 Task: Use the formula "IMPORTFEED" in spreadsheet "Project portfolio".
Action: Mouse moved to (627, 96)
Screenshot: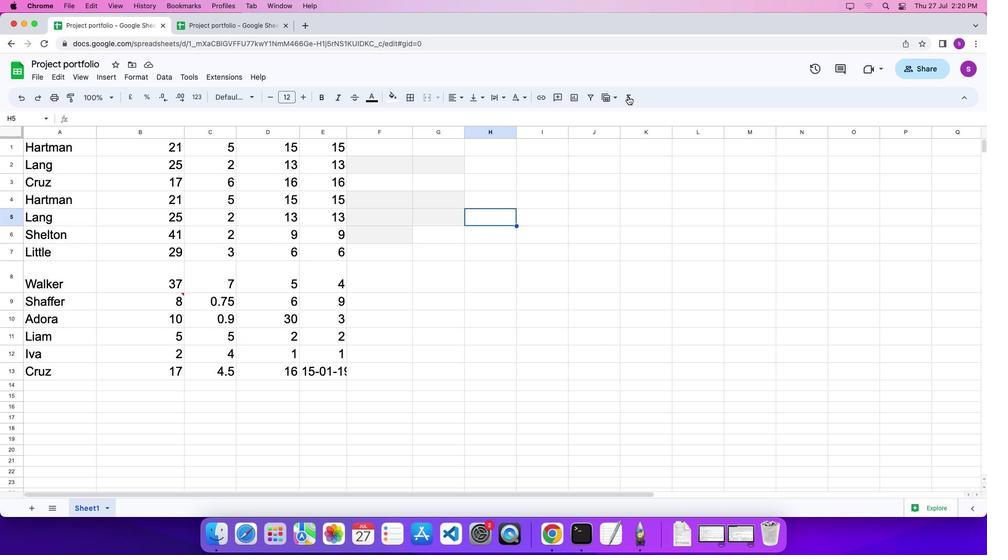 
Action: Mouse pressed left at (627, 96)
Screenshot: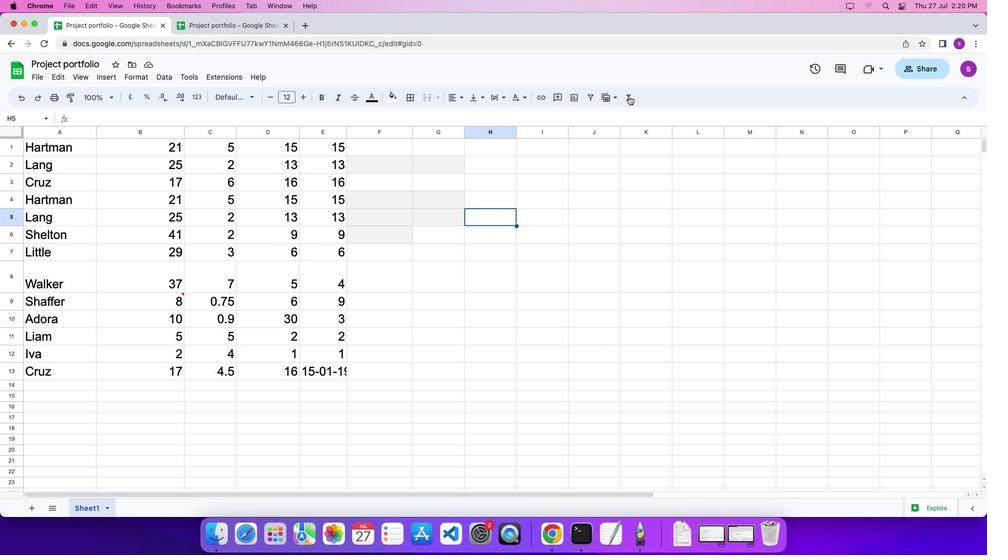 
Action: Mouse moved to (629, 96)
Screenshot: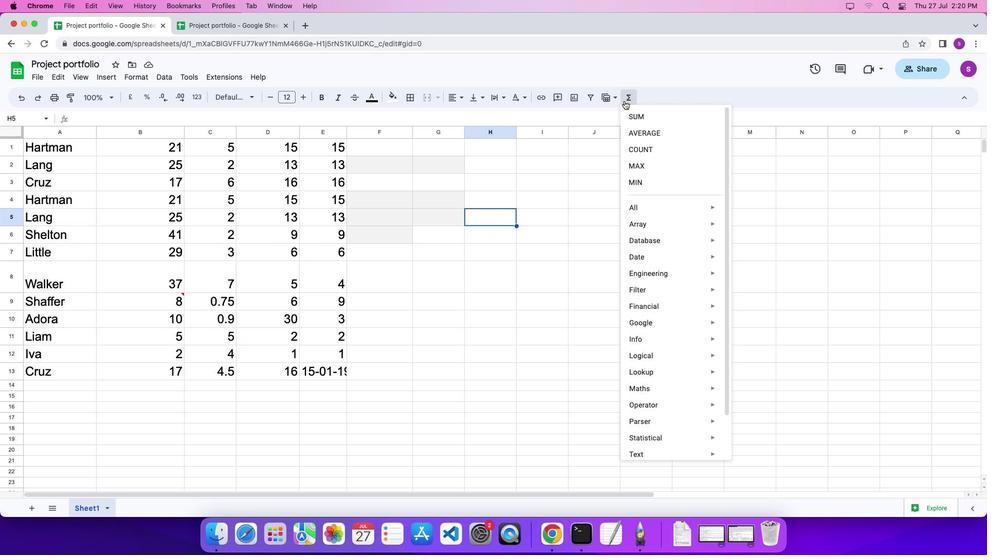 
Action: Mouse pressed left at (629, 96)
Screenshot: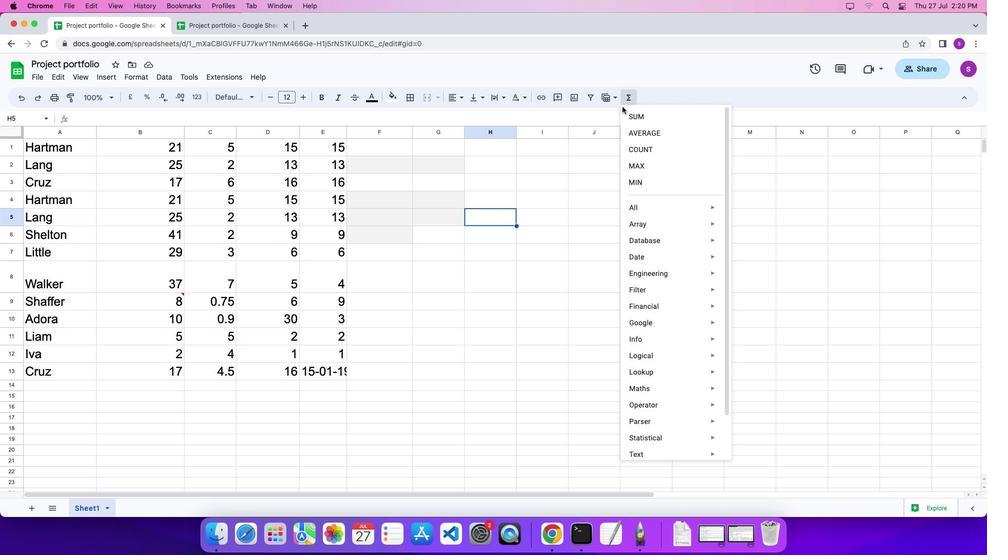 
Action: Mouse moved to (810, 442)
Screenshot: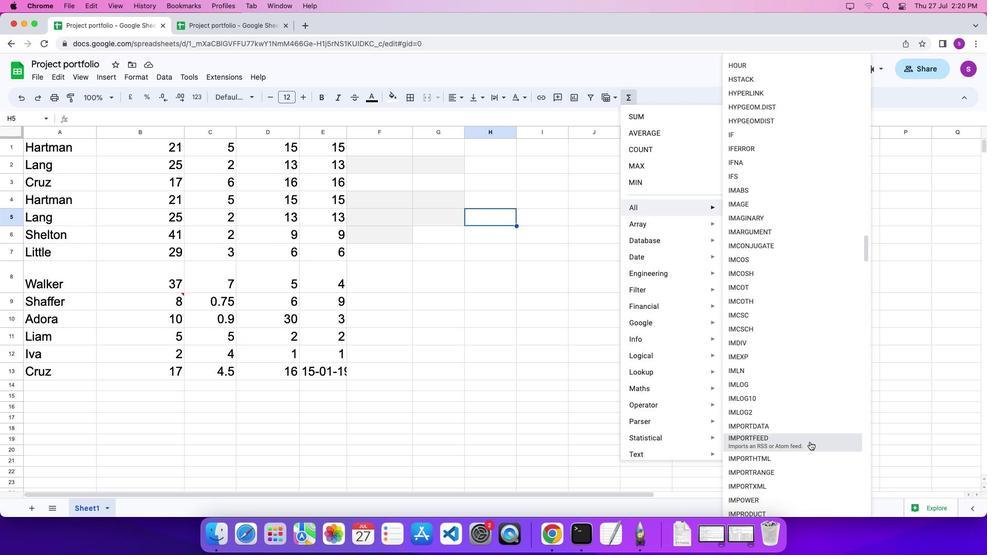 
Action: Mouse pressed left at (810, 442)
Screenshot: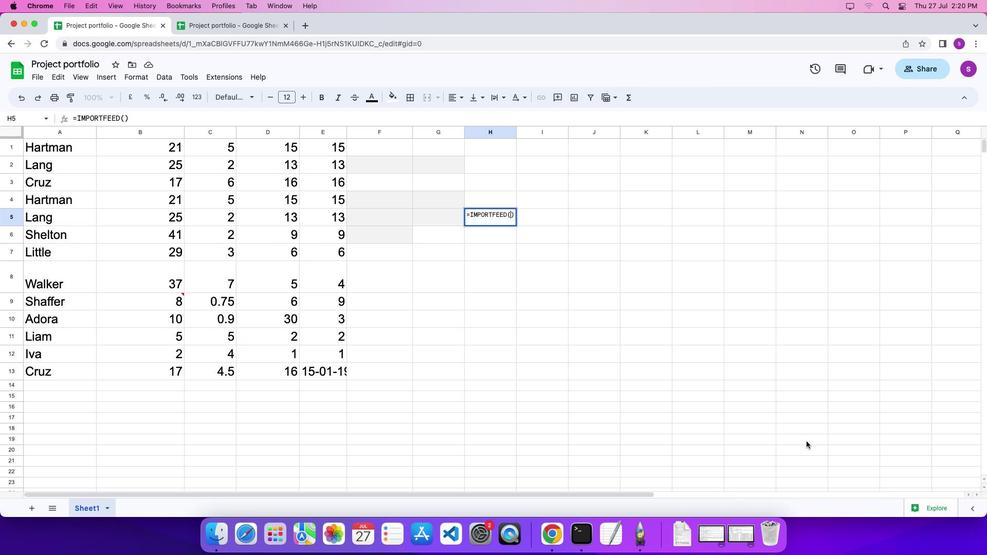 
Action: Mouse moved to (692, 390)
Screenshot: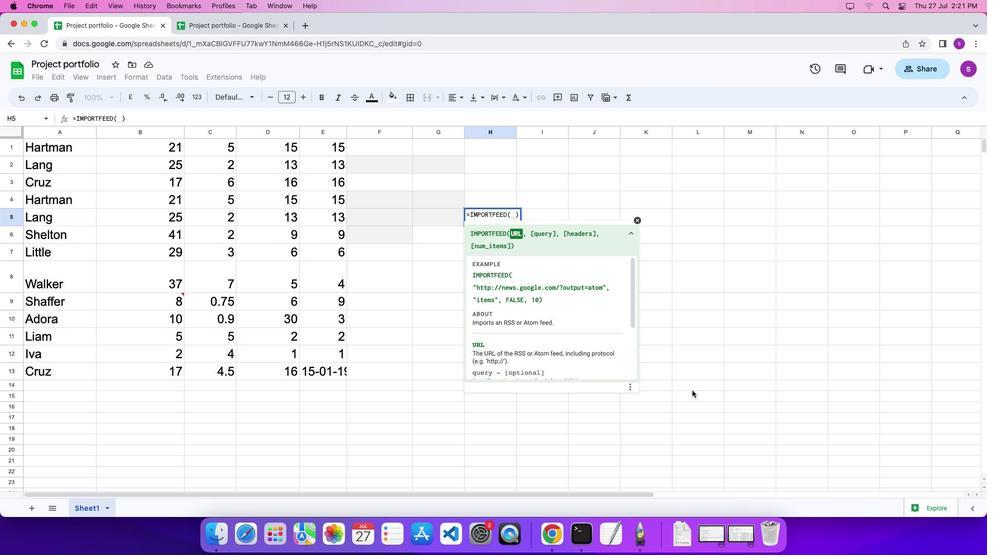 
Action: Key pressed Key.shift_r'"'Key.cmd'v'Key.shift_r'"'','Key.shift_r'"'Key.shift'i''t''e''m''s'Key.shift_r'"'','Key.shift'F''A''L''S''E'',''1''0''\x03'
Screenshot: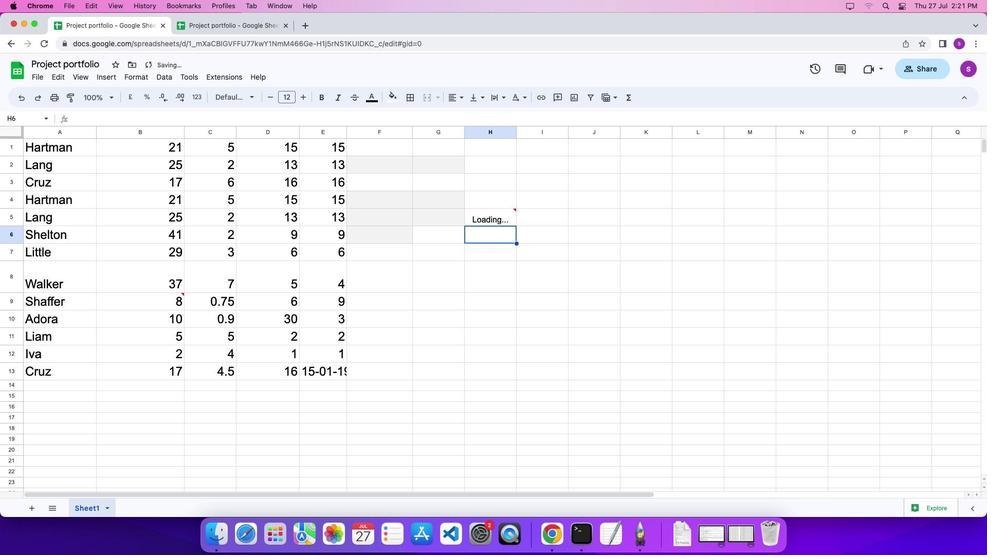 
